 Task: Create in the project TractLine in Backlog an issue 'Implement a feature for users to share their location and find nearby friends', assign it to team member softage.4@softage.net and change the status to IN PROGRESS.
Action: Mouse moved to (186, 410)
Screenshot: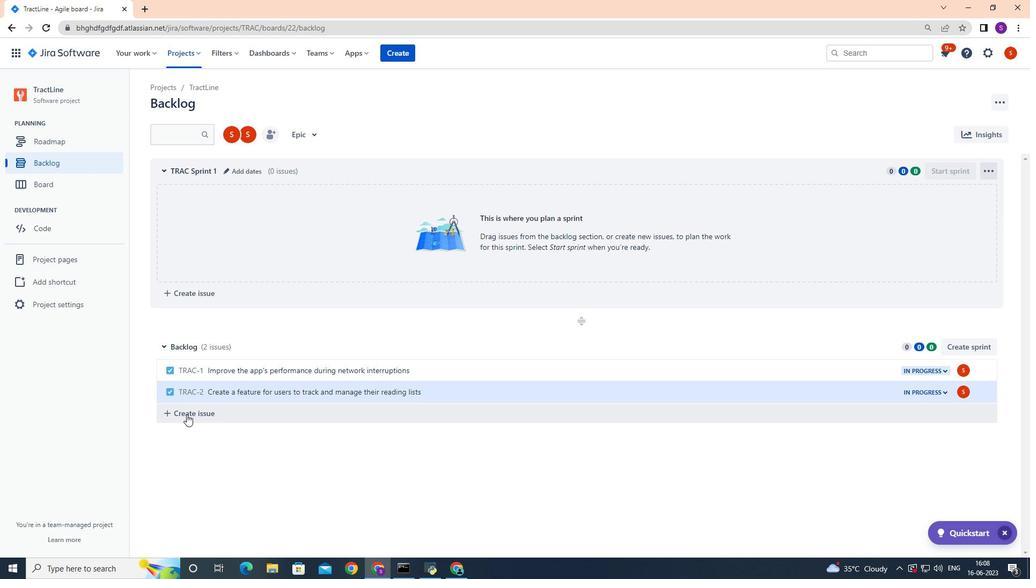 
Action: Mouse pressed left at (186, 410)
Screenshot: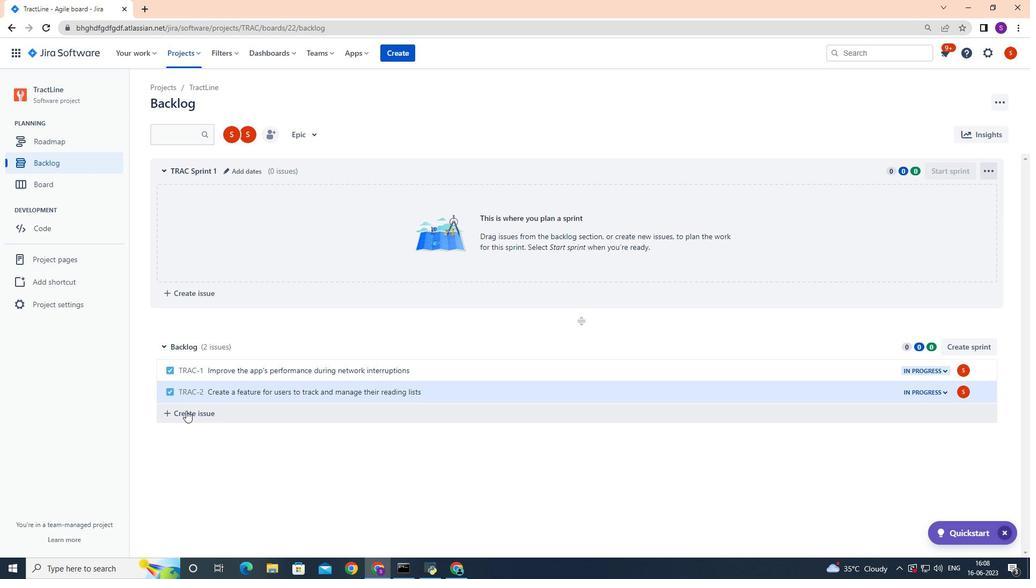 
Action: Mouse moved to (185, 409)
Screenshot: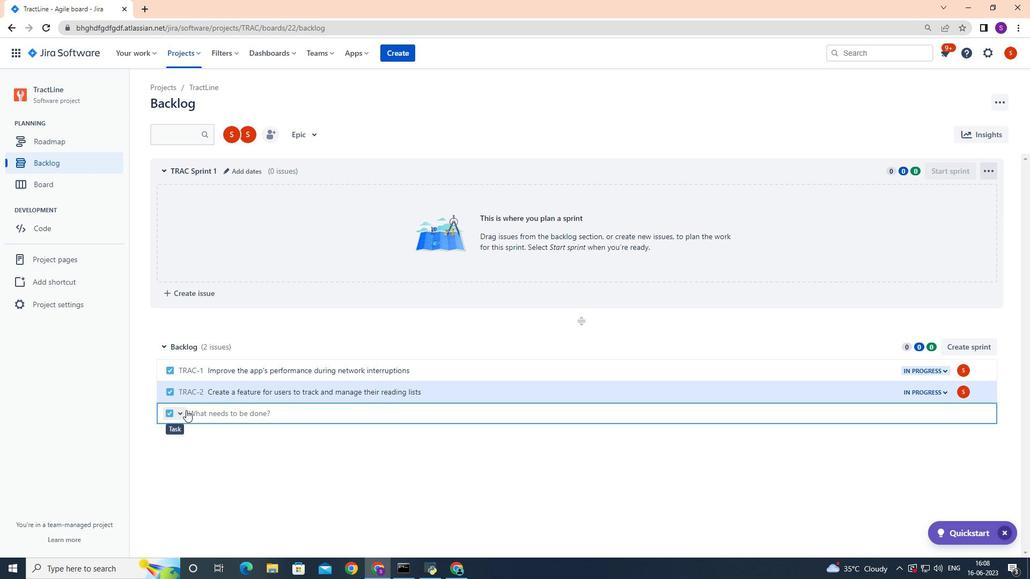 
Action: Key pressed <Key.shift>Im
Screenshot: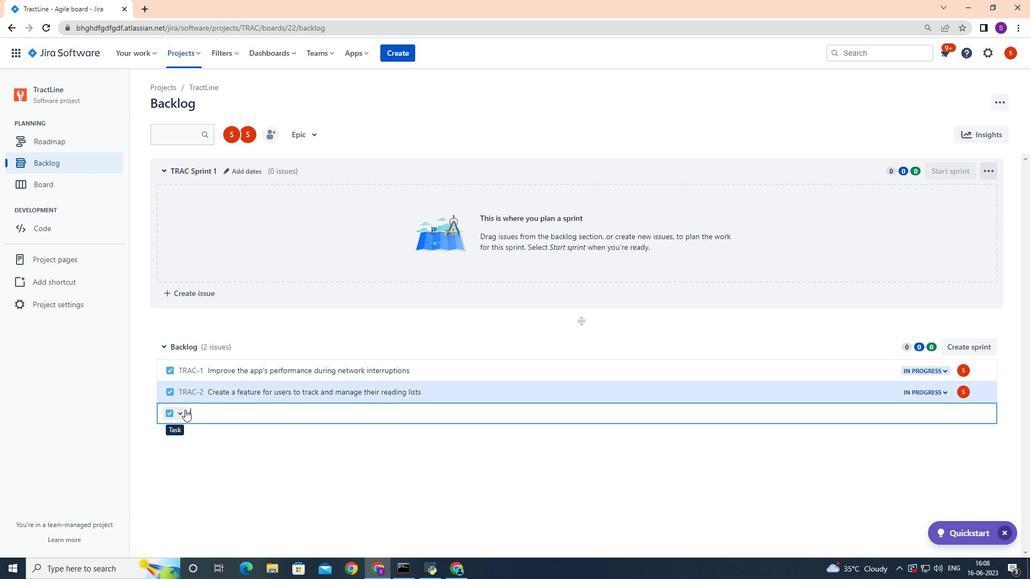 
Action: Mouse scrolled (185, 410) with delta (0, 0)
Screenshot: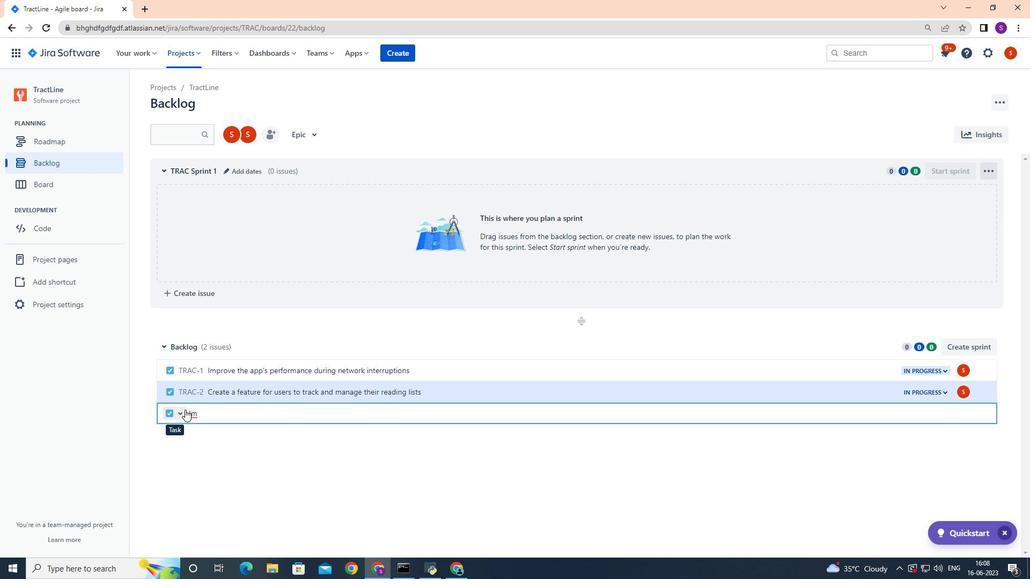 
Action: Mouse moved to (357, 501)
Screenshot: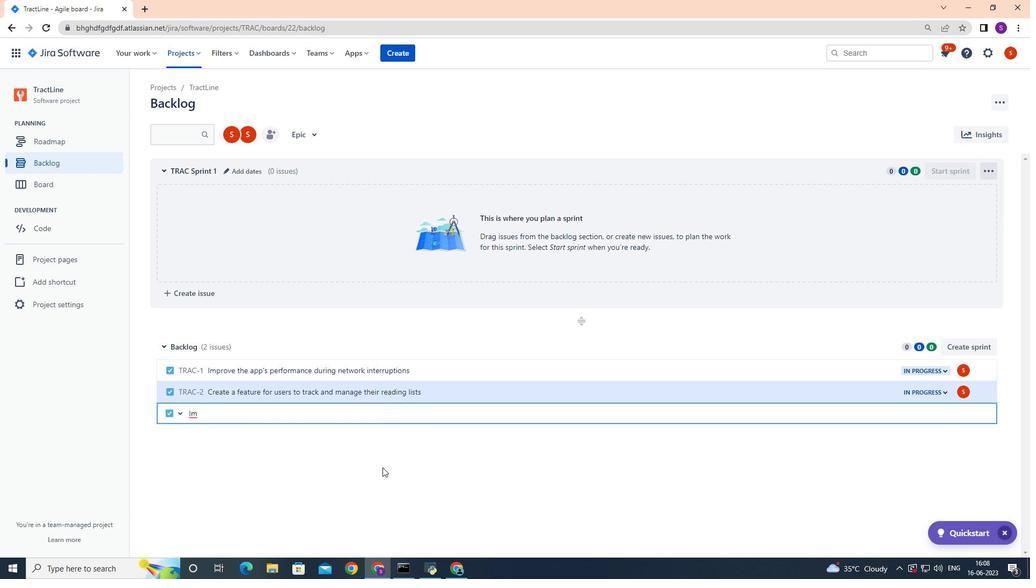
Action: Key pressed plement<Key.space>a<Key.space>feature<Key.space>for<Key.space>users<Key.space>to<Key.space>share<Key.space>their<Key.space>location<Key.space>and<Key.space>find<Key.space>nearby<Key.space>friends
Screenshot: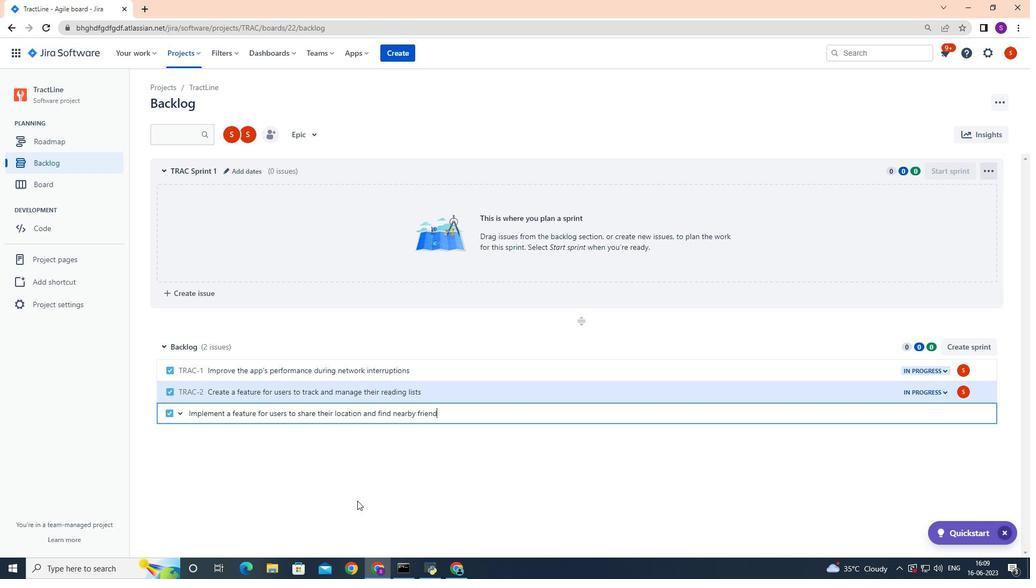 
Action: Mouse moved to (764, 426)
Screenshot: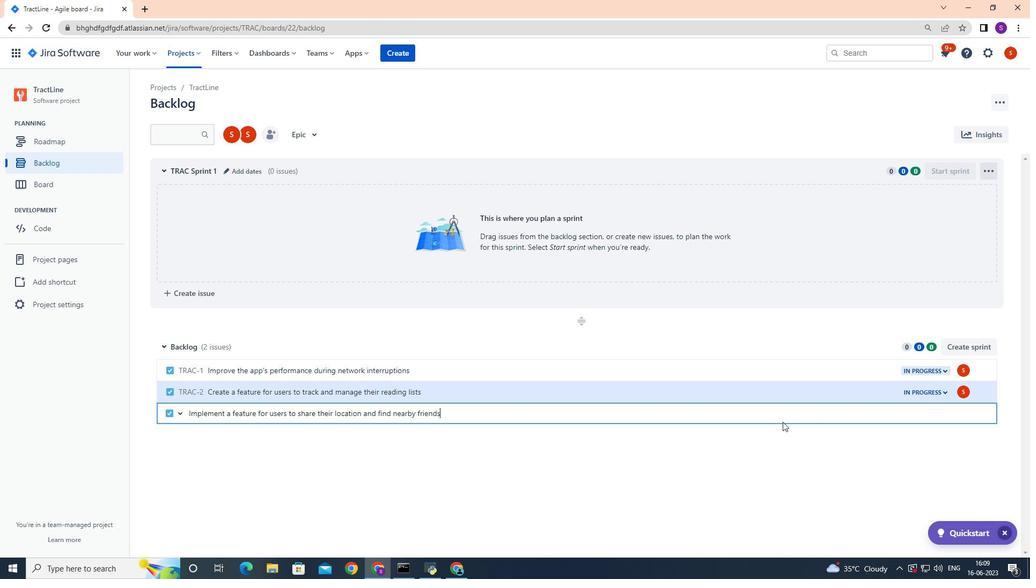 
Action: Key pressed <Key.enter>
Screenshot: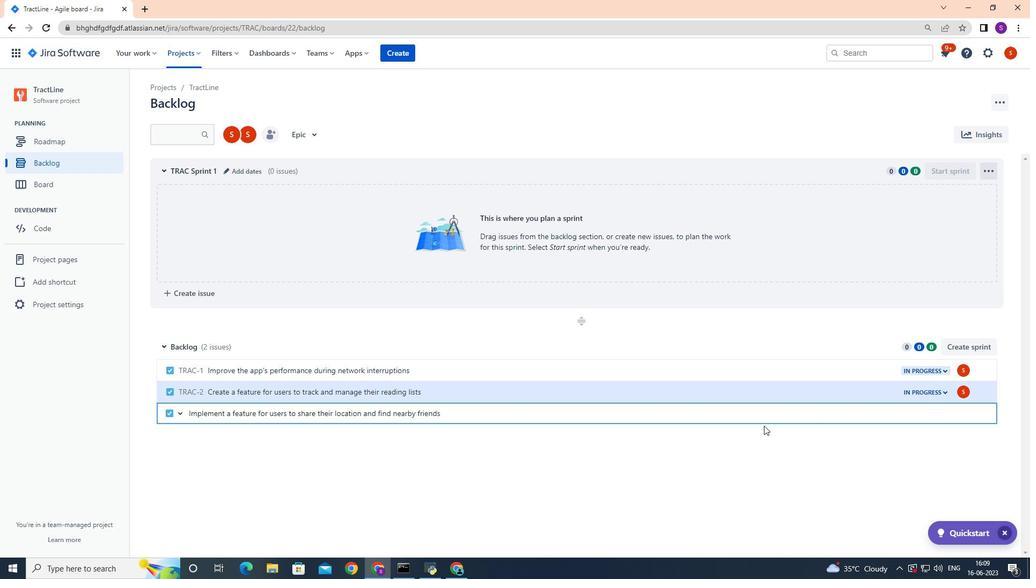 
Action: Mouse moved to (739, 405)
Screenshot: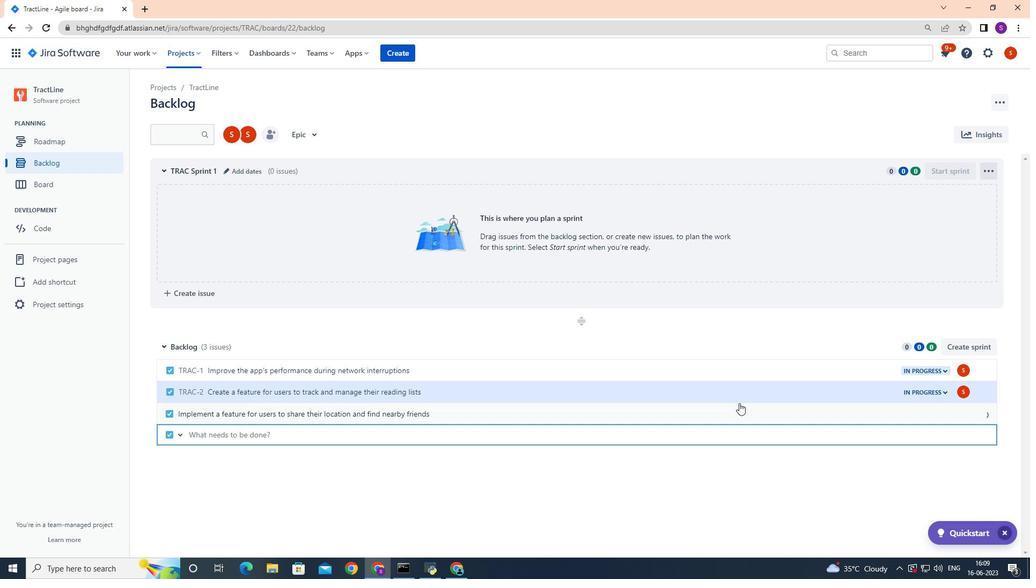 
Action: Mouse pressed left at (739, 405)
Screenshot: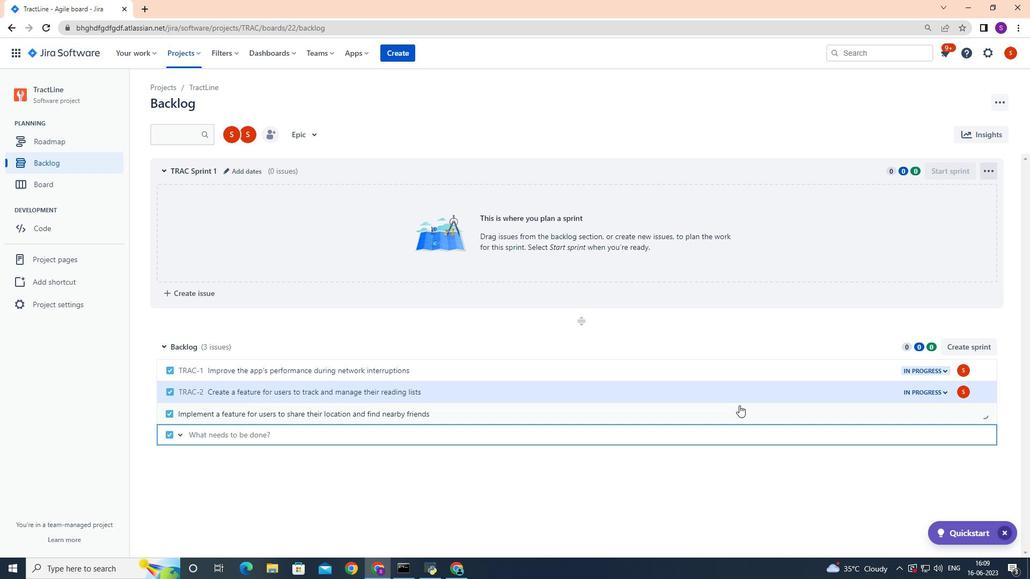 
Action: Mouse moved to (729, 414)
Screenshot: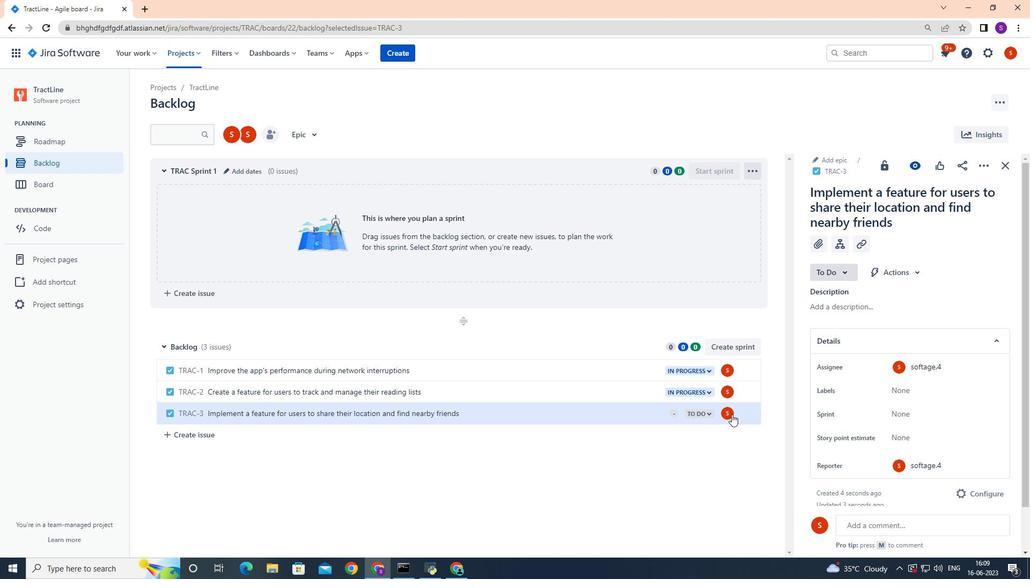 
Action: Mouse pressed left at (729, 414)
Screenshot: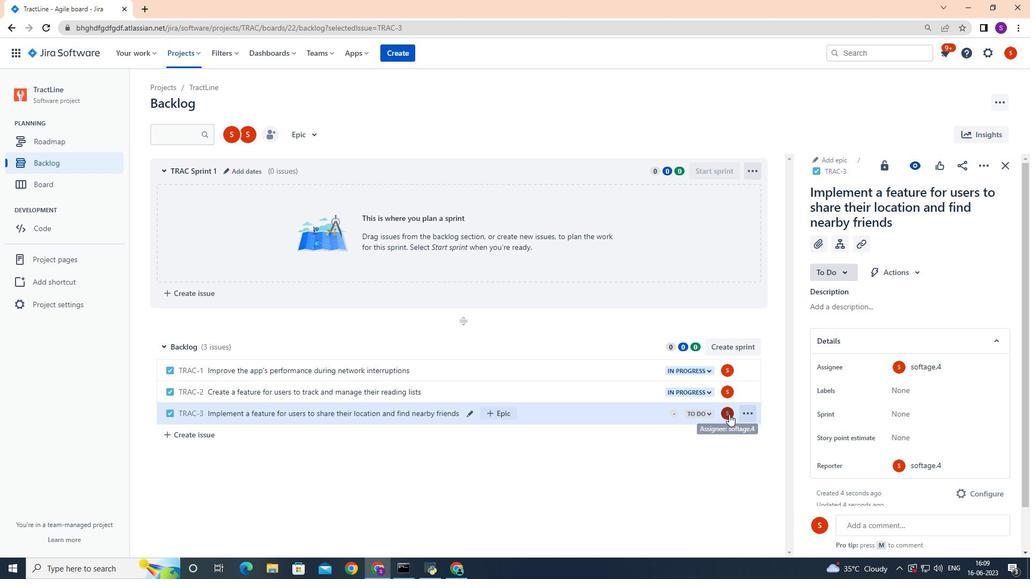 
Action: Mouse moved to (677, 439)
Screenshot: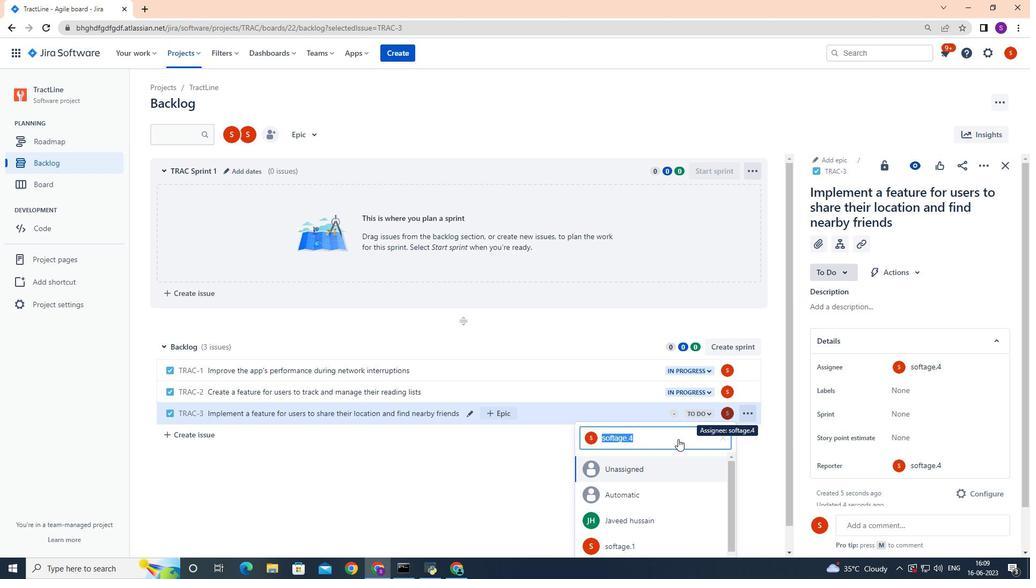 
Action: Key pressed softage.4
Screenshot: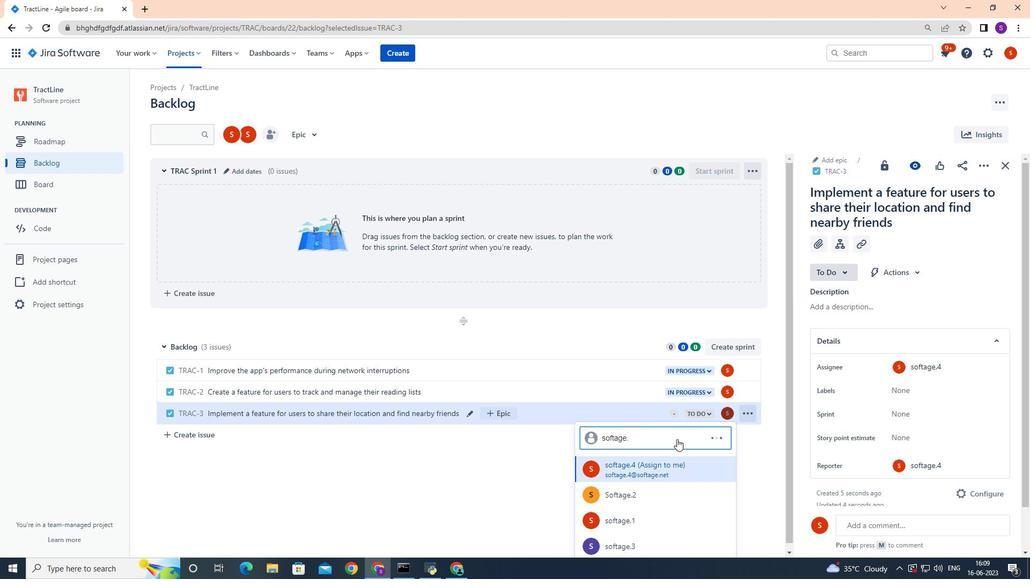 
Action: Mouse moved to (648, 471)
Screenshot: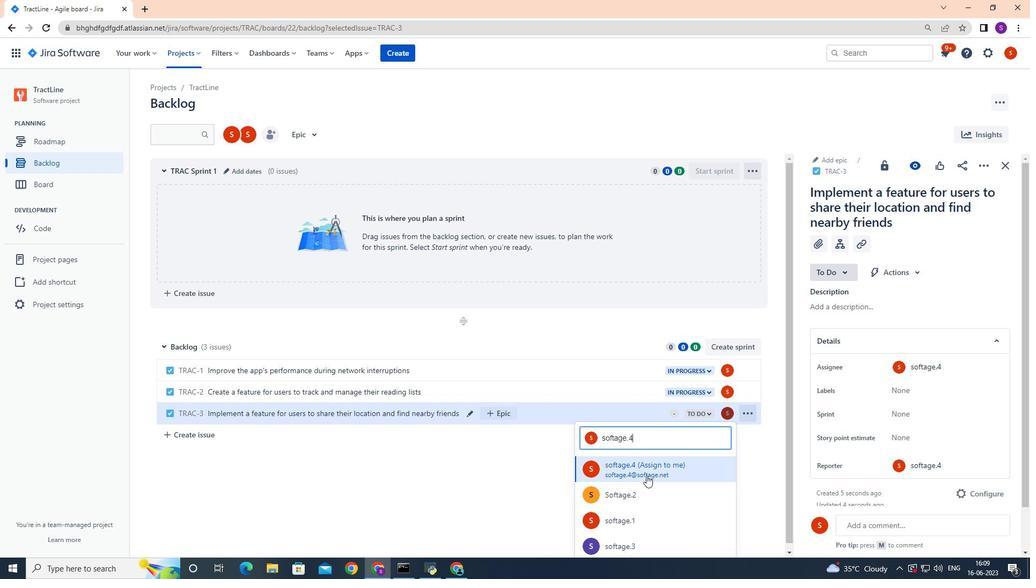 
Action: Mouse pressed left at (648, 471)
Screenshot: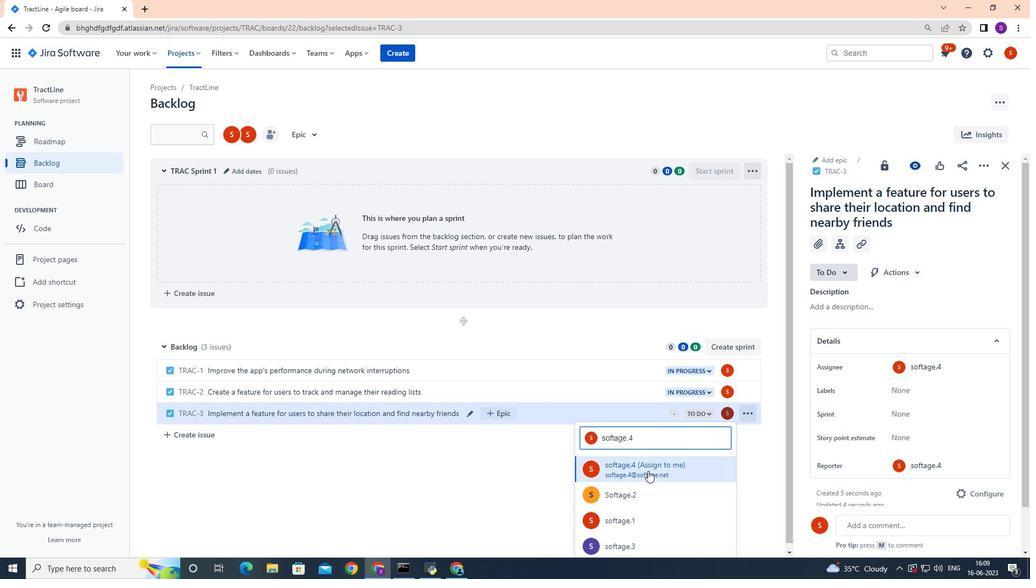 
Action: Mouse moved to (710, 414)
Screenshot: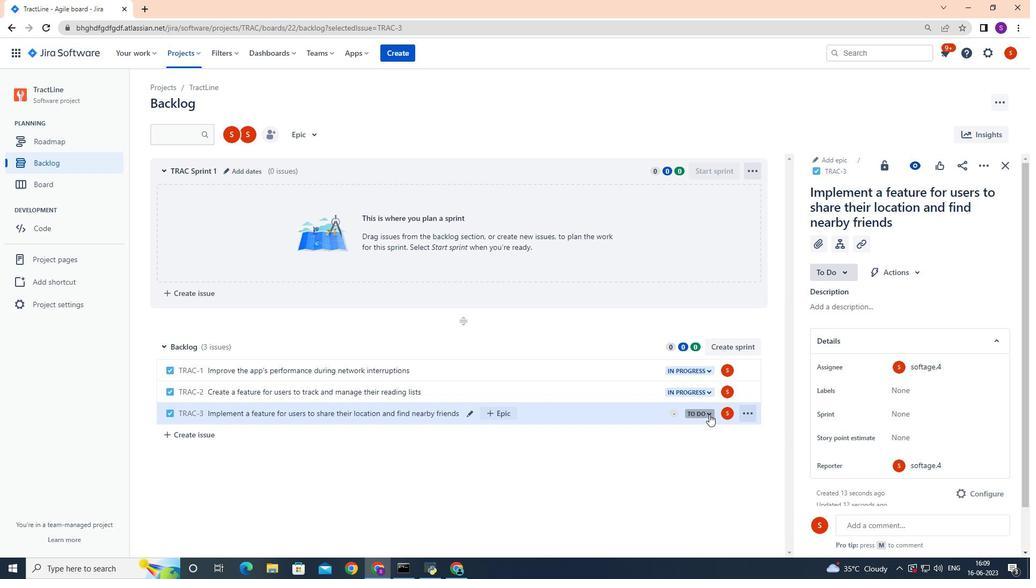 
Action: Mouse pressed left at (710, 414)
Screenshot: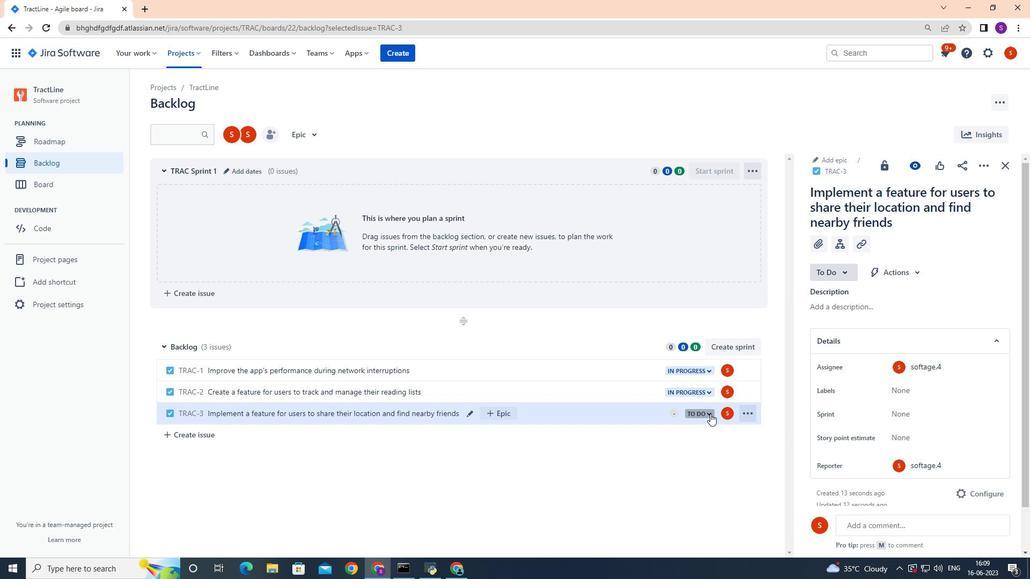 
Action: Mouse moved to (707, 434)
Screenshot: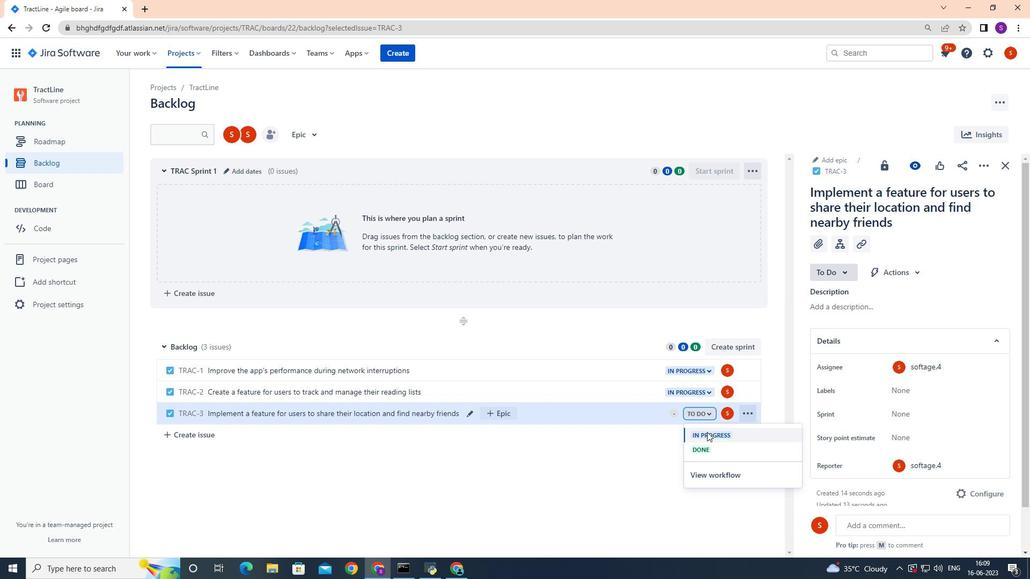 
Action: Mouse pressed left at (707, 434)
Screenshot: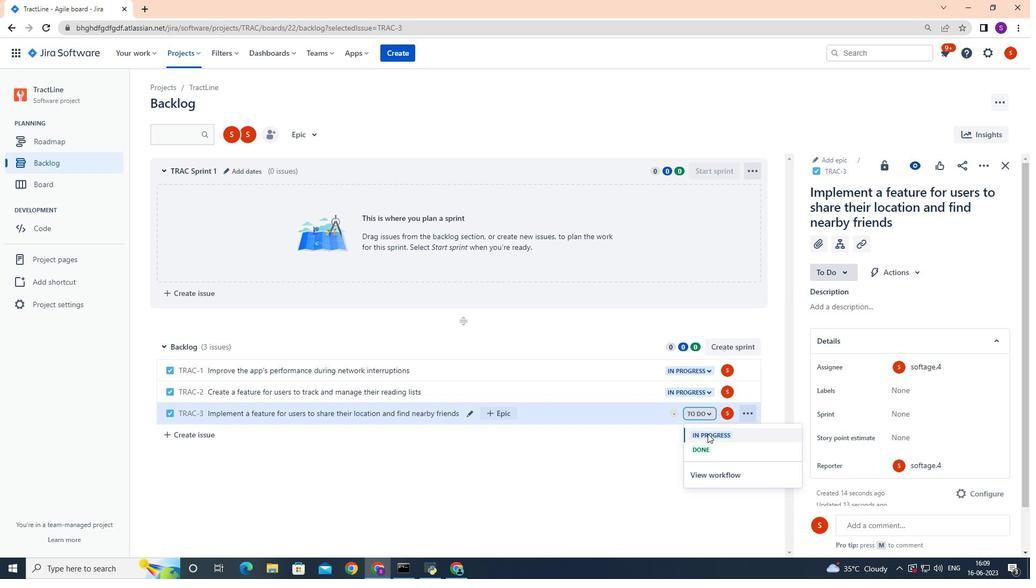 
Action: Mouse moved to (665, 468)
Screenshot: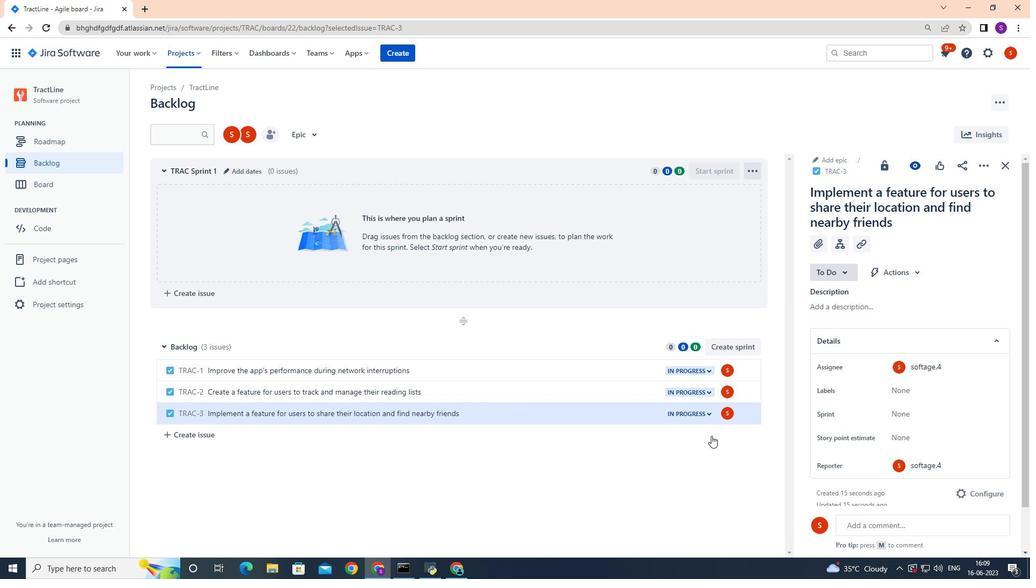 
